 Task: Enable the option "Append to file" for file stream output.
Action: Mouse moved to (94, 11)
Screenshot: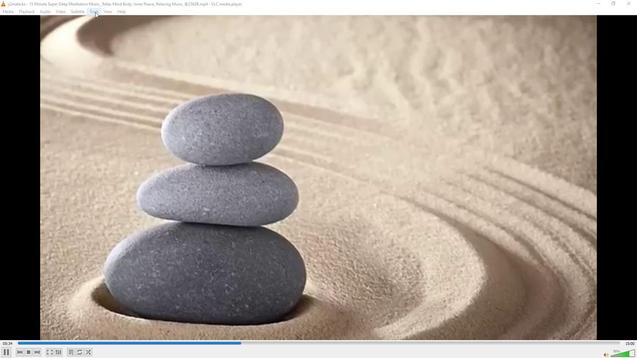 
Action: Mouse pressed left at (94, 11)
Screenshot: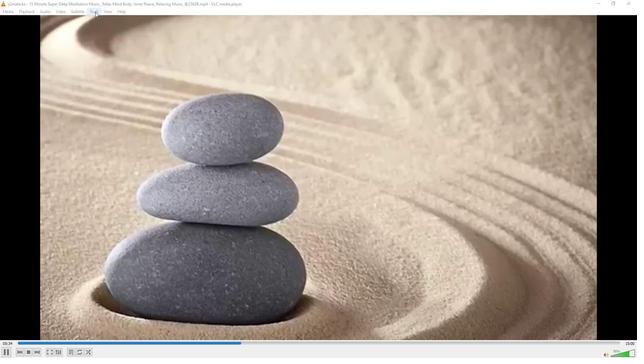 
Action: Mouse moved to (98, 88)
Screenshot: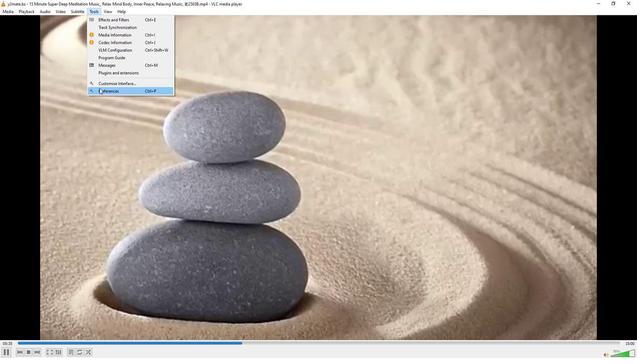 
Action: Mouse pressed left at (98, 88)
Screenshot: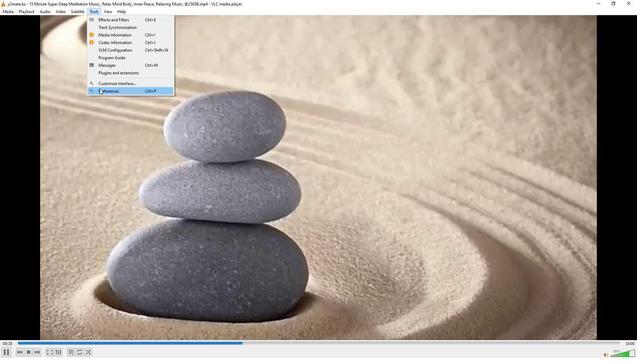 
Action: Mouse moved to (208, 295)
Screenshot: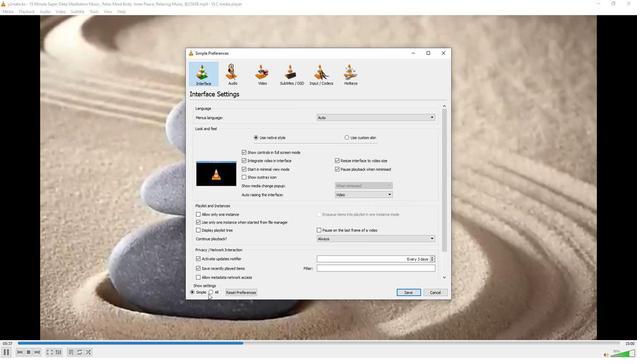 
Action: Mouse pressed left at (208, 295)
Screenshot: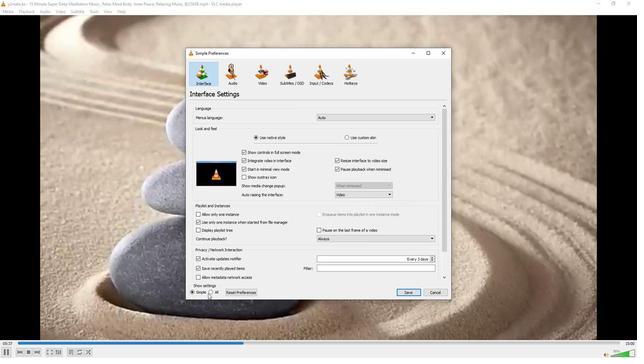 
Action: Mouse moved to (211, 292)
Screenshot: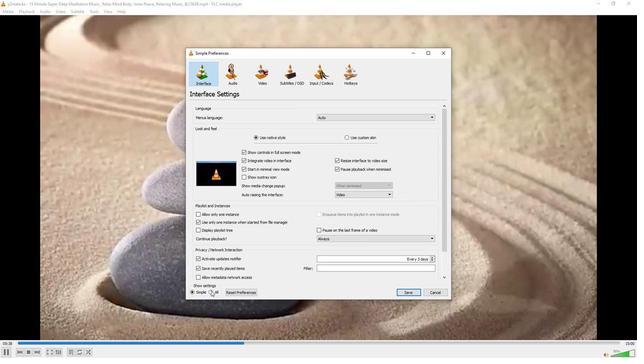 
Action: Mouse pressed left at (211, 292)
Screenshot: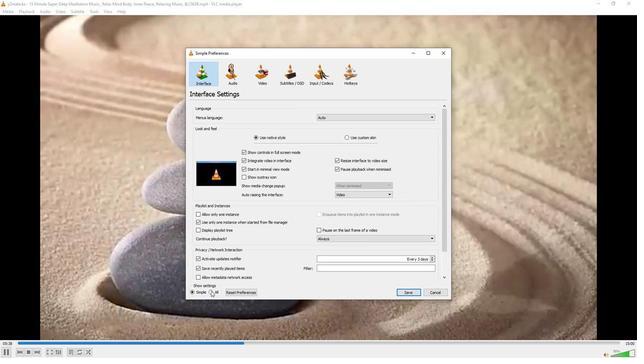 
Action: Mouse moved to (216, 244)
Screenshot: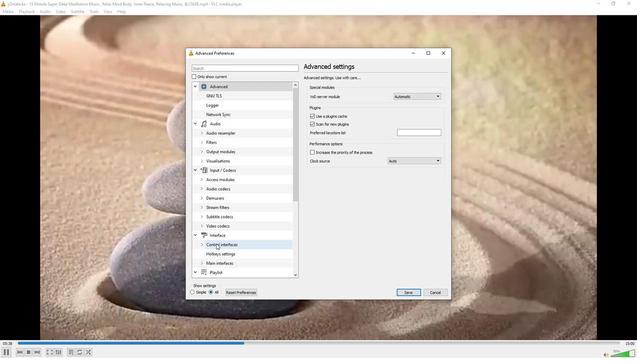 
Action: Mouse scrolled (216, 244) with delta (0, 0)
Screenshot: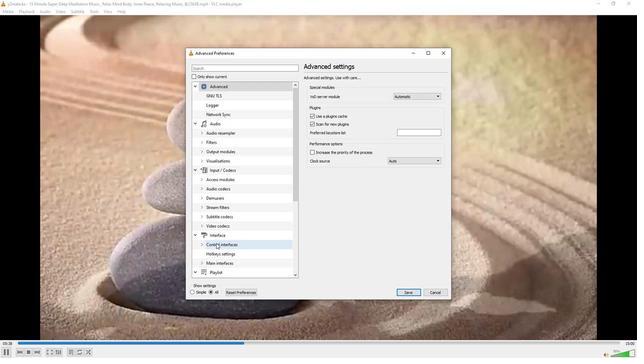 
Action: Mouse moved to (216, 243)
Screenshot: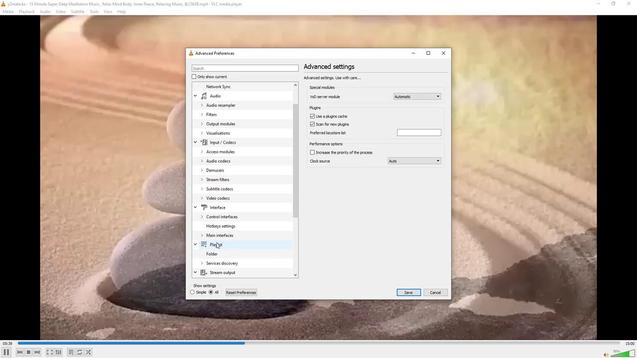 
Action: Mouse scrolled (216, 243) with delta (0, 0)
Screenshot: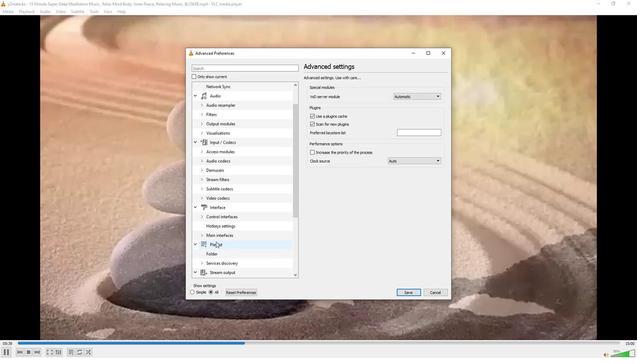
Action: Mouse moved to (213, 254)
Screenshot: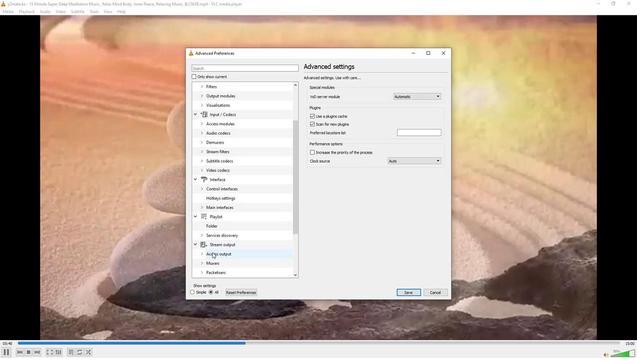 
Action: Mouse pressed left at (213, 254)
Screenshot: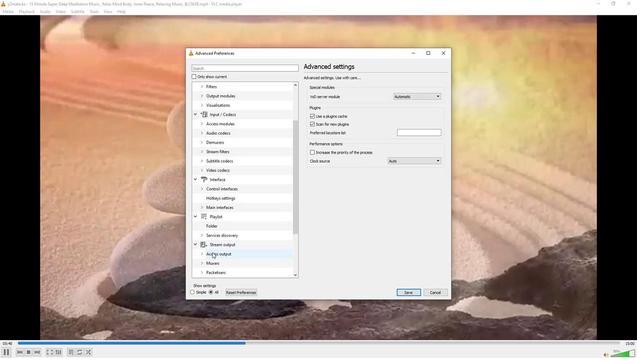 
Action: Mouse moved to (201, 255)
Screenshot: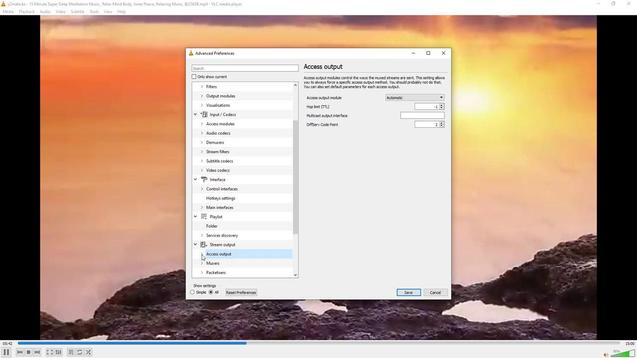 
Action: Mouse pressed left at (201, 255)
Screenshot: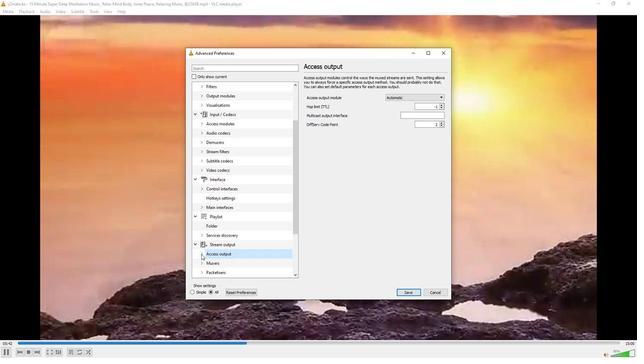 
Action: Mouse moved to (217, 265)
Screenshot: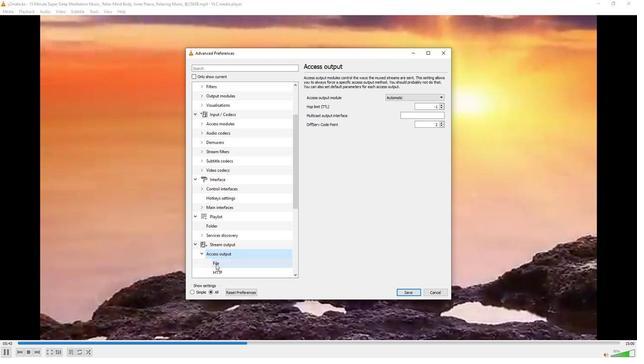 
Action: Mouse pressed left at (217, 265)
Screenshot: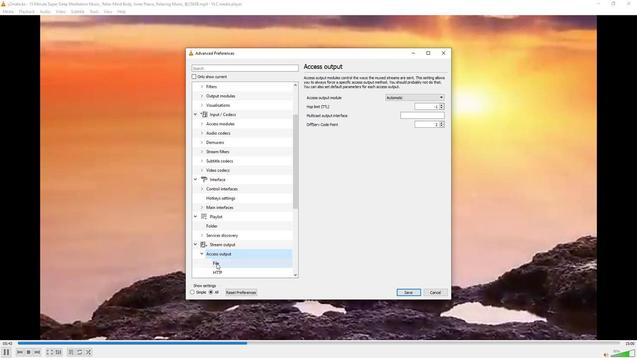 
Action: Mouse moved to (310, 96)
Screenshot: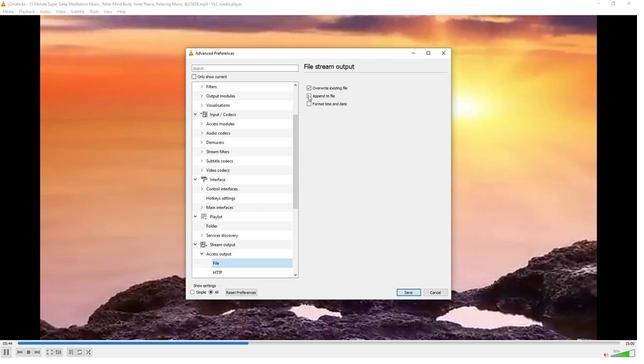 
Action: Mouse pressed left at (310, 96)
Screenshot: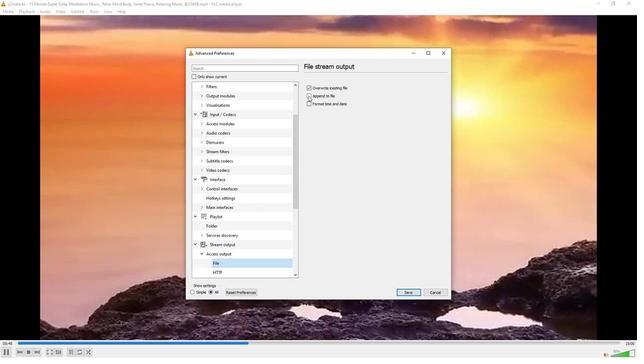 
Action: Mouse moved to (303, 153)
Screenshot: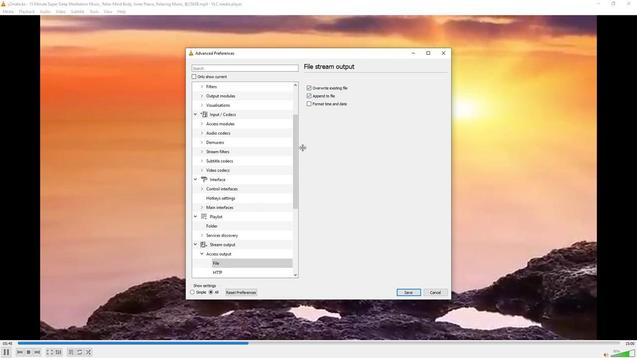
